 Task: Create a due date automation trigger when advanced on, on the wednesday of the week a card is due add checklist with checklist "Resume" complete at 11:00 AM.
Action: Mouse moved to (1103, 81)
Screenshot: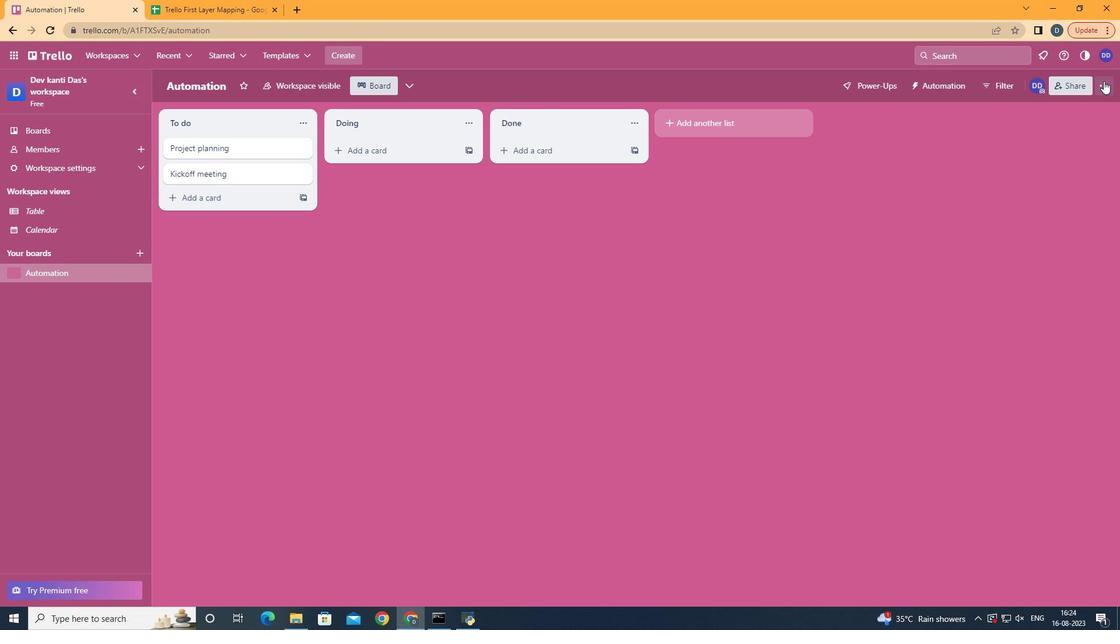 
Action: Mouse pressed left at (1103, 81)
Screenshot: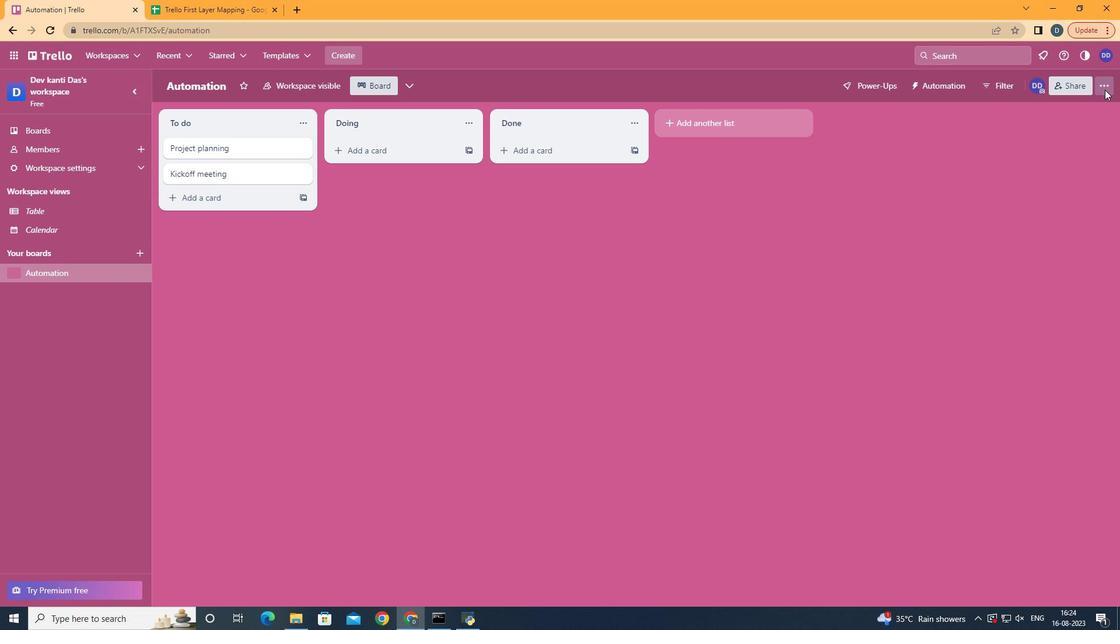 
Action: Mouse moved to (1033, 246)
Screenshot: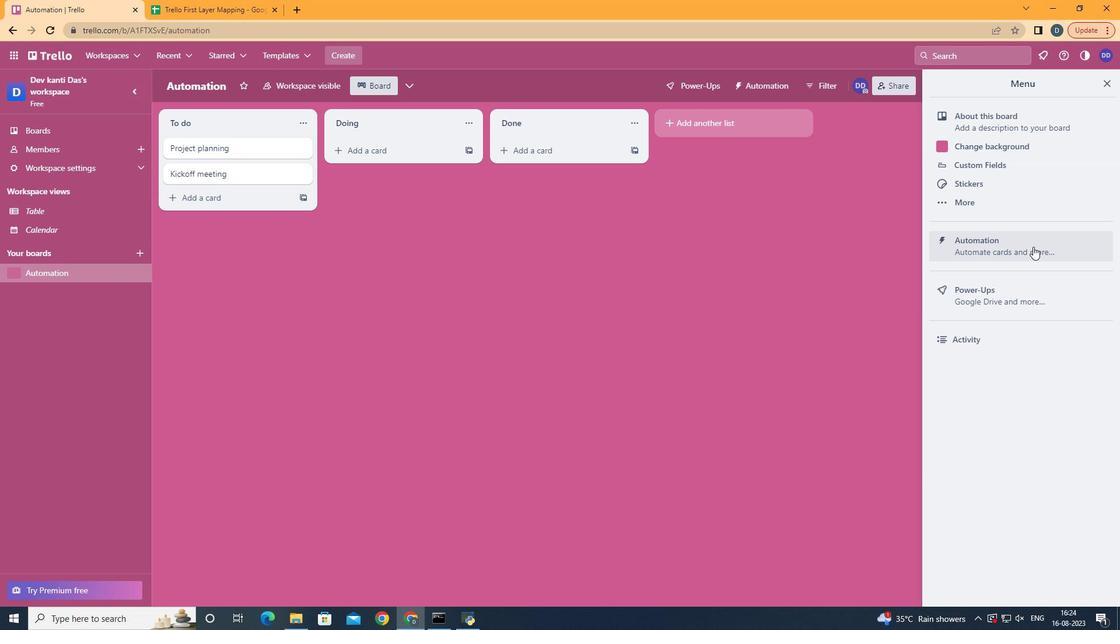 
Action: Mouse pressed left at (1033, 246)
Screenshot: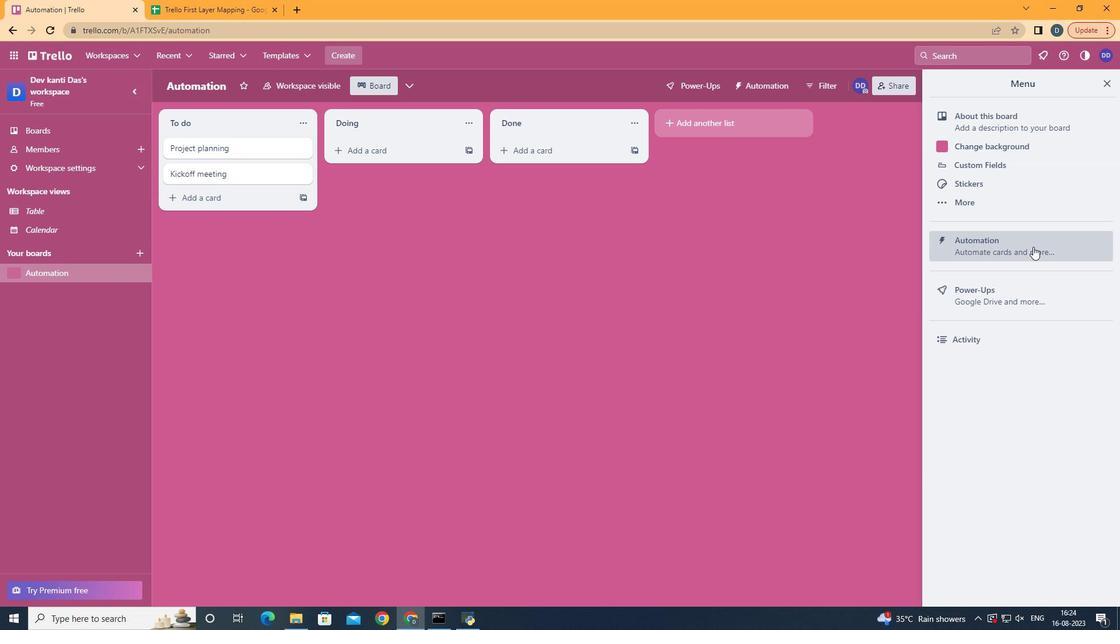 
Action: Mouse moved to (210, 228)
Screenshot: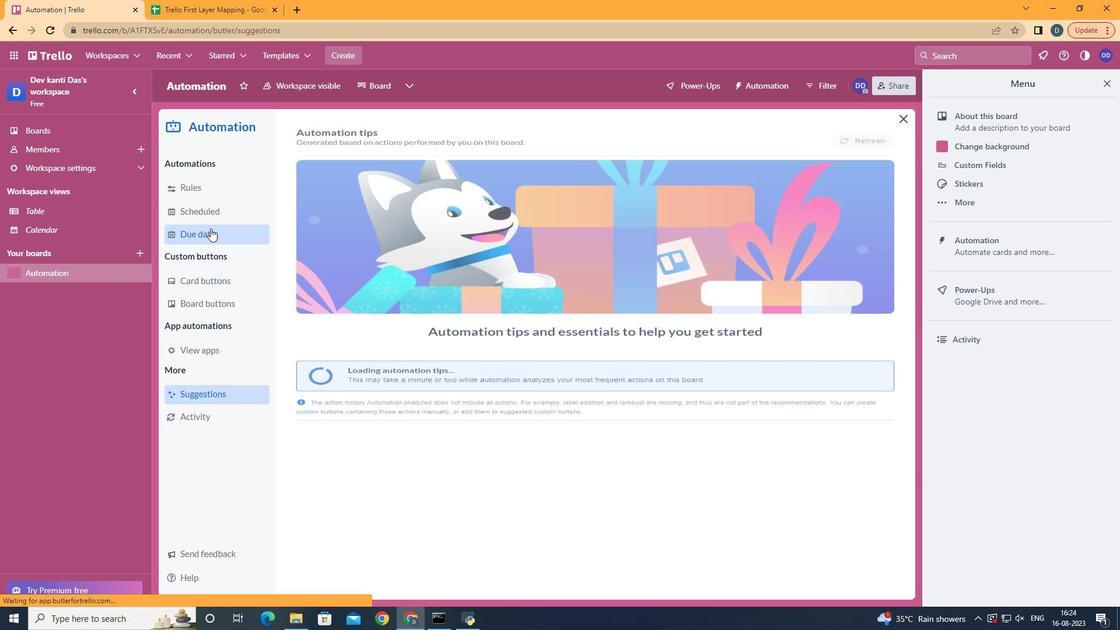 
Action: Mouse pressed left at (210, 228)
Screenshot: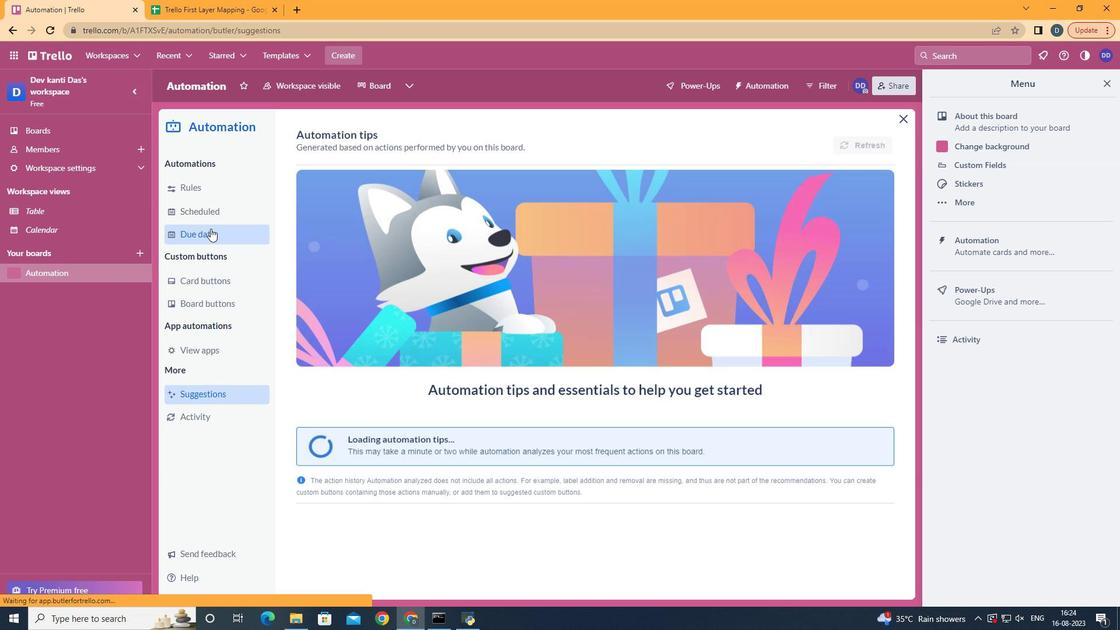 
Action: Mouse moved to (815, 135)
Screenshot: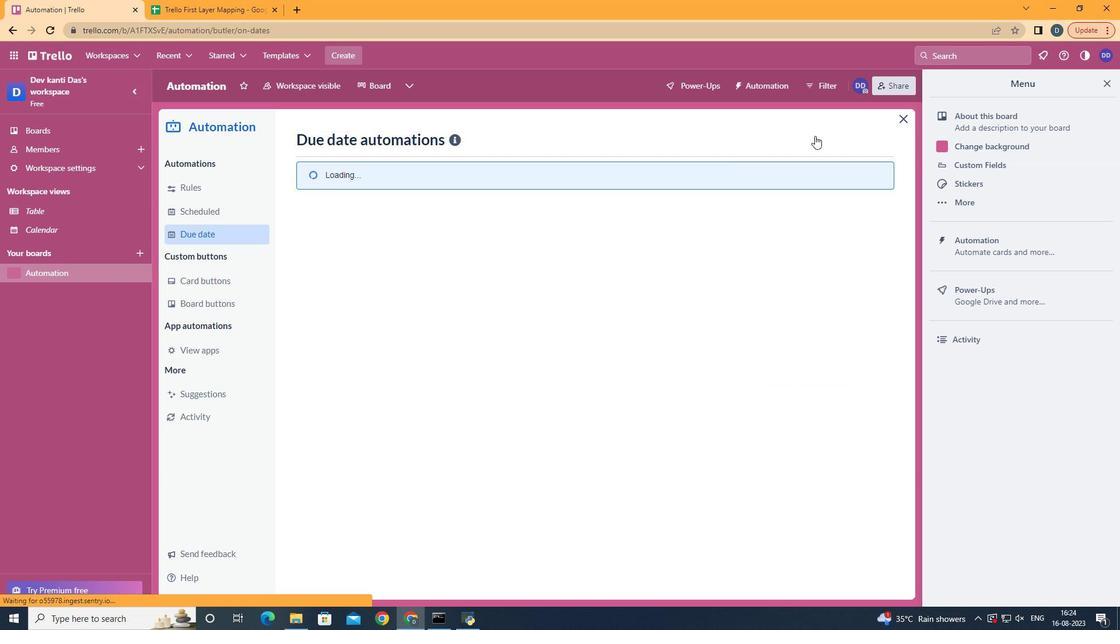 
Action: Mouse pressed left at (815, 135)
Screenshot: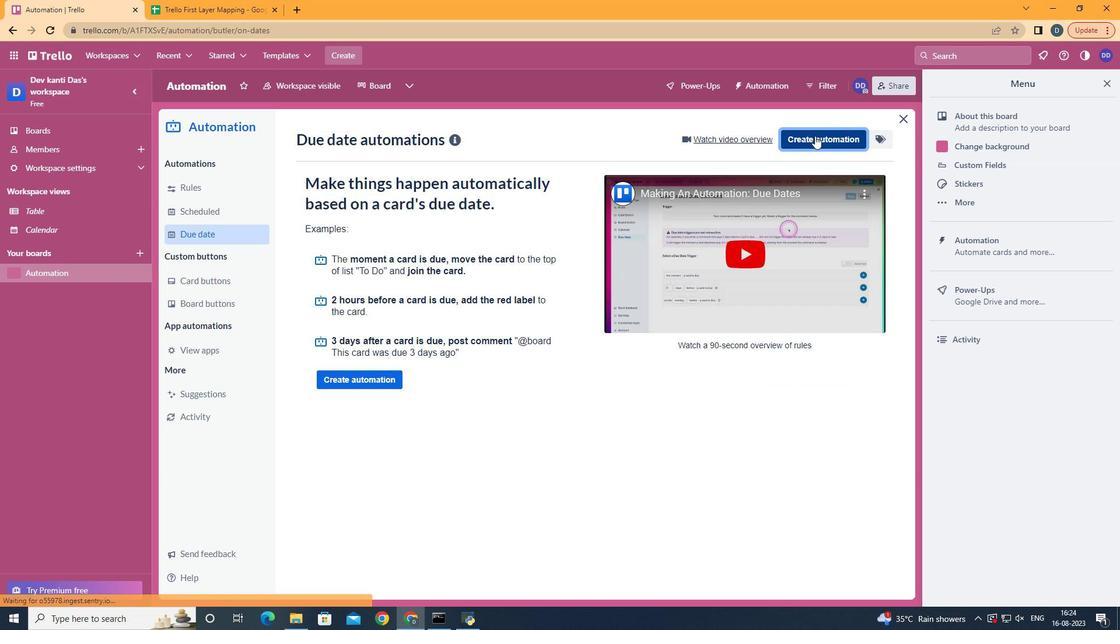 
Action: Mouse moved to (570, 253)
Screenshot: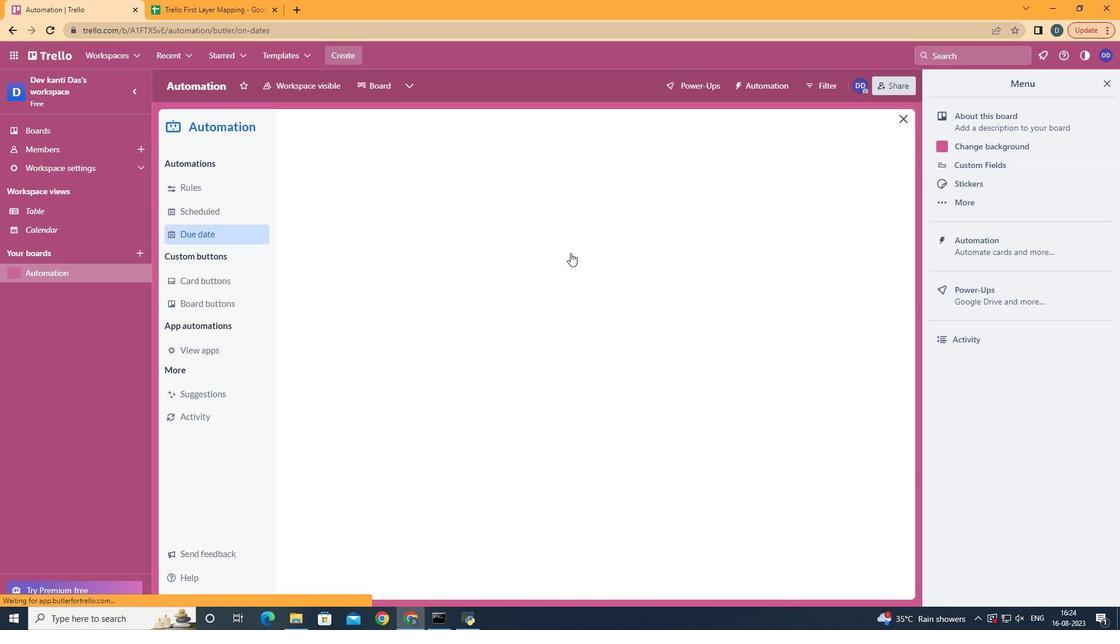 
Action: Mouse pressed left at (570, 253)
Screenshot: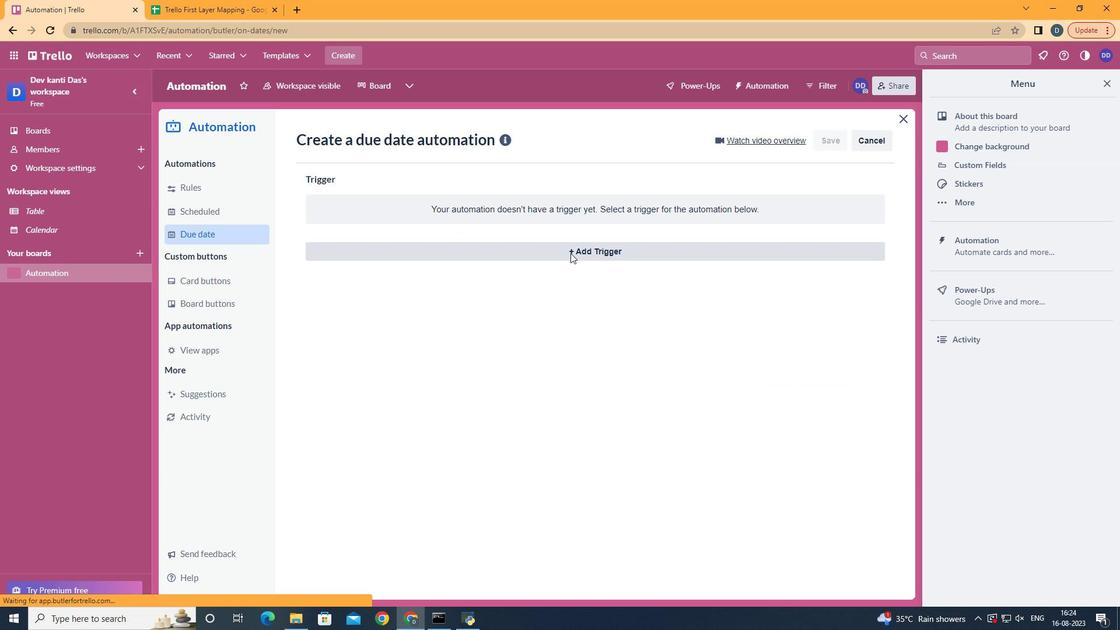 
Action: Mouse moved to (378, 344)
Screenshot: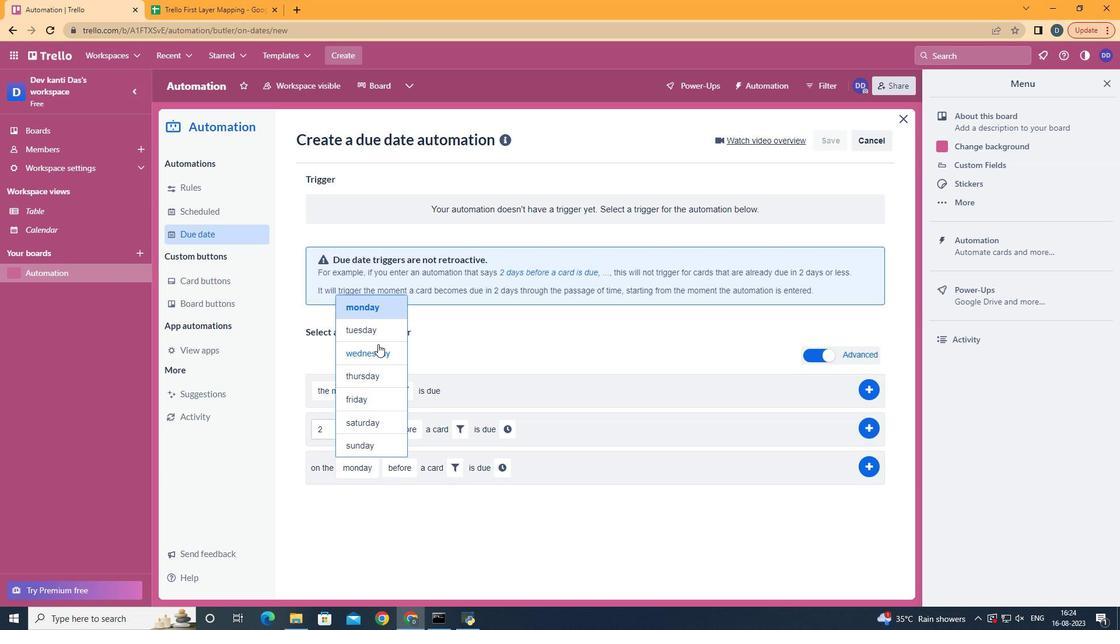 
Action: Mouse pressed left at (378, 344)
Screenshot: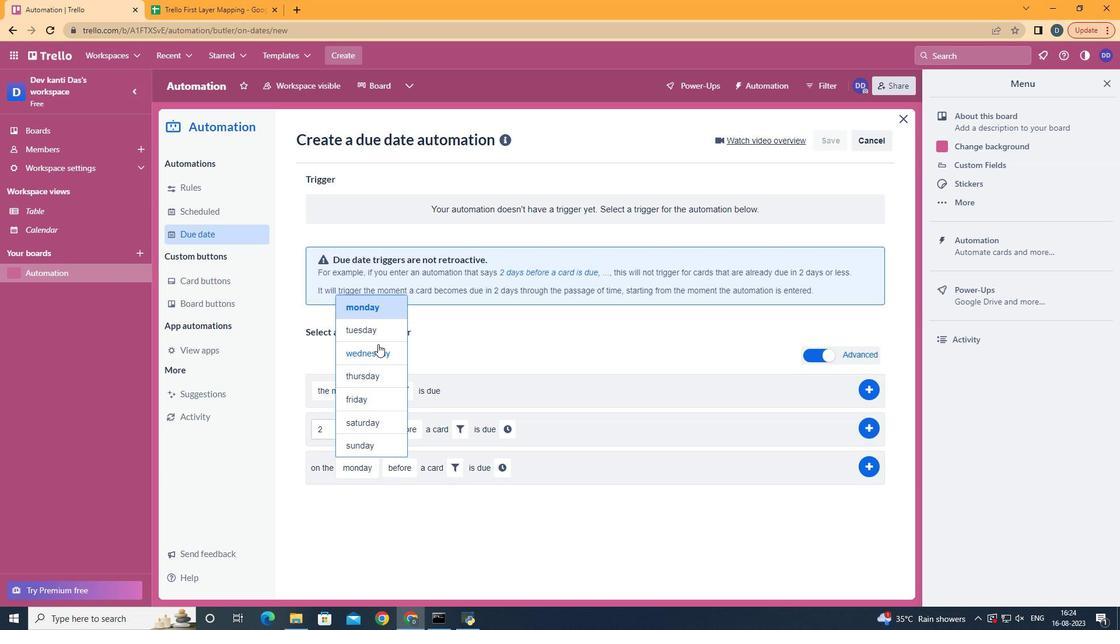 
Action: Mouse moved to (432, 537)
Screenshot: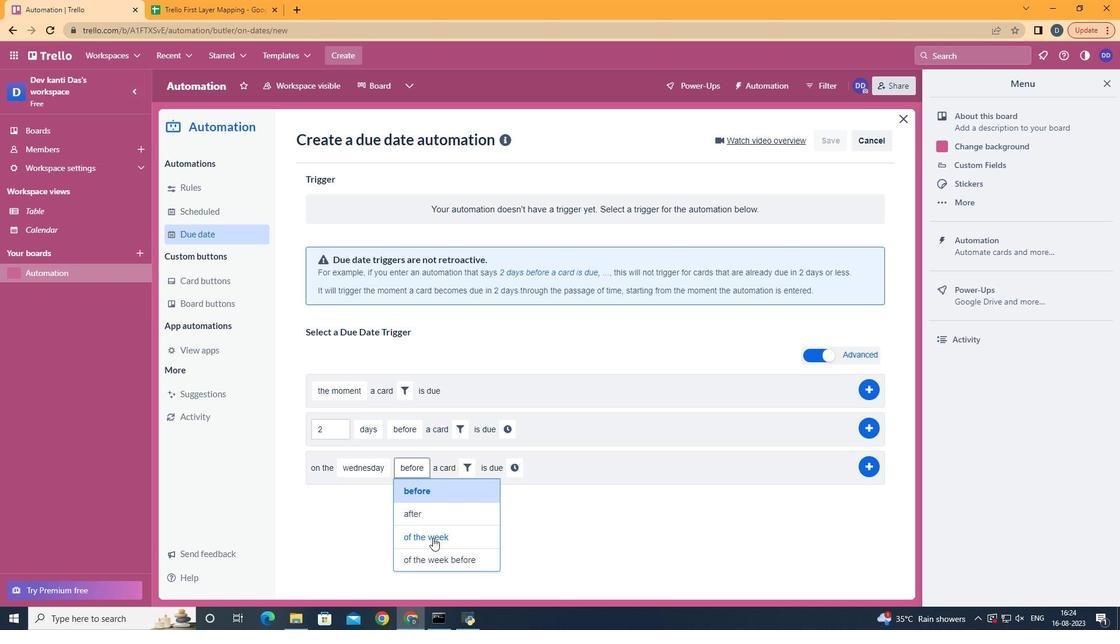 
Action: Mouse pressed left at (432, 537)
Screenshot: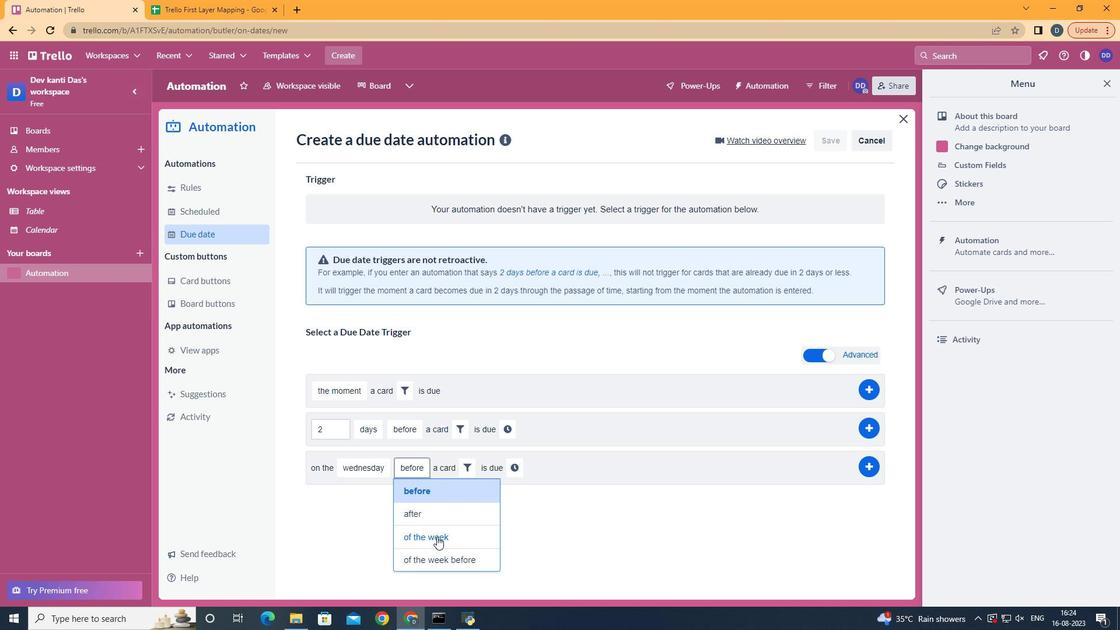 
Action: Mouse moved to (488, 463)
Screenshot: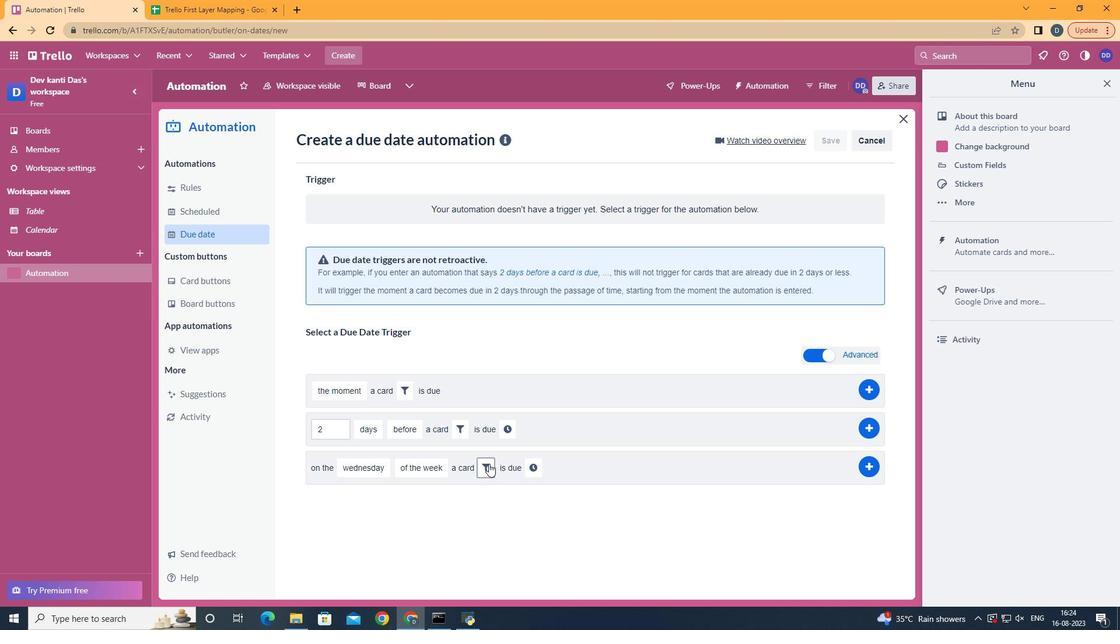 
Action: Mouse pressed left at (488, 463)
Screenshot: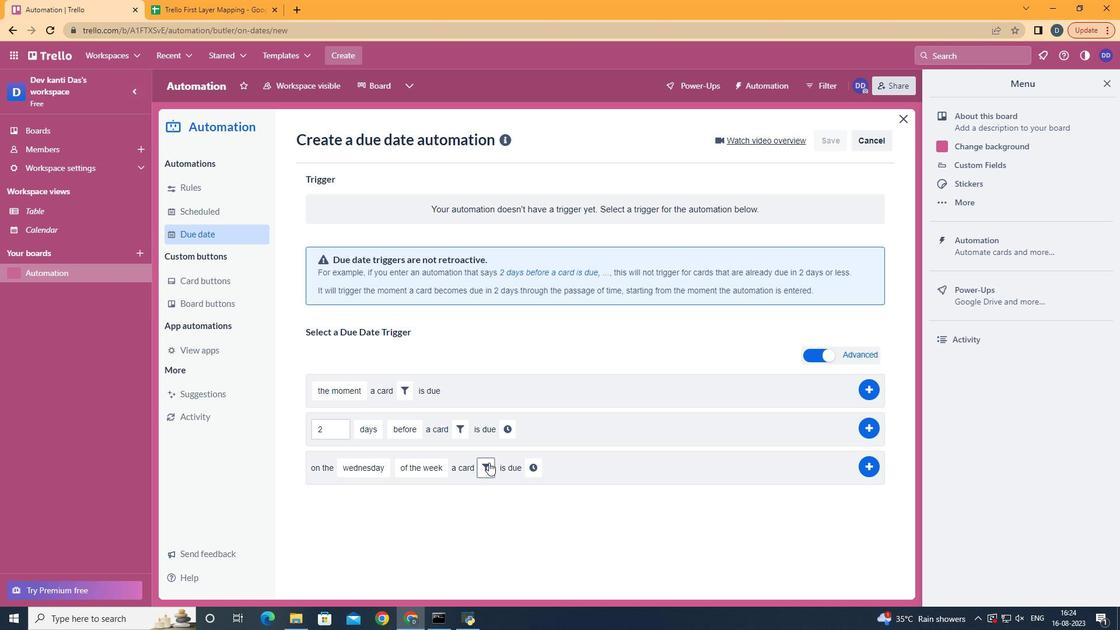 
Action: Mouse moved to (624, 501)
Screenshot: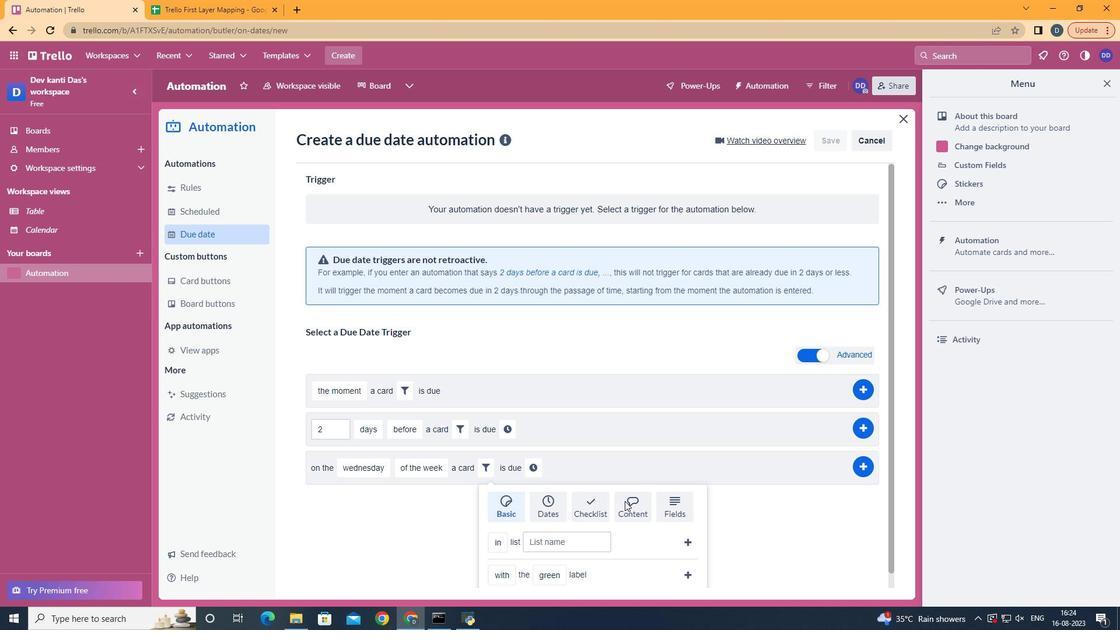 
Action: Mouse pressed left at (624, 501)
Screenshot: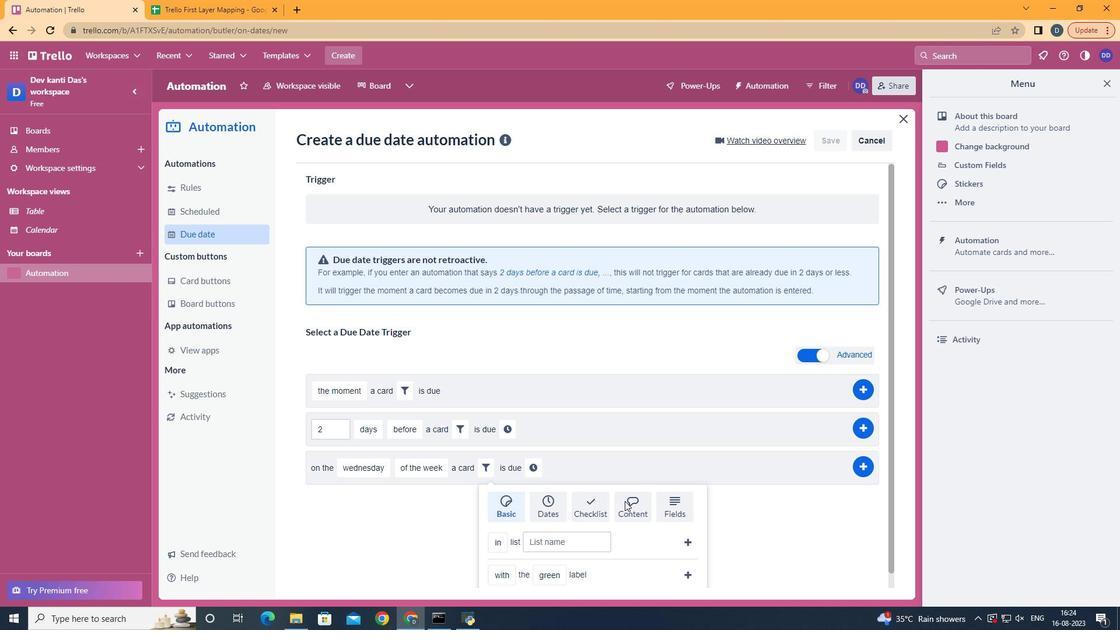 
Action: Mouse moved to (617, 500)
Screenshot: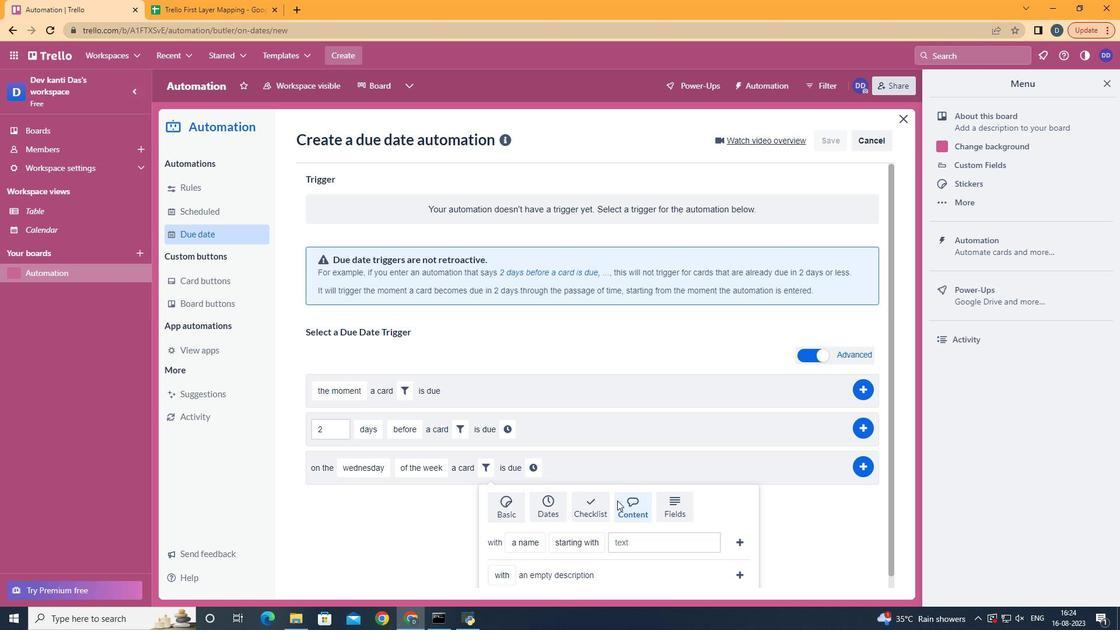 
Action: Mouse pressed left at (617, 500)
Screenshot: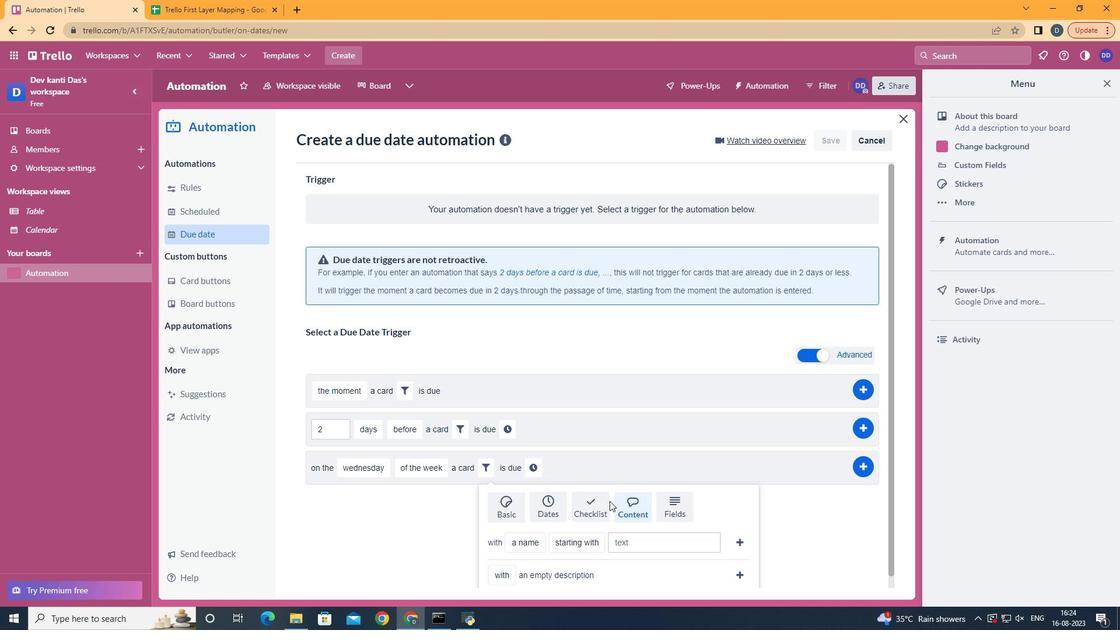 
Action: Mouse moved to (594, 503)
Screenshot: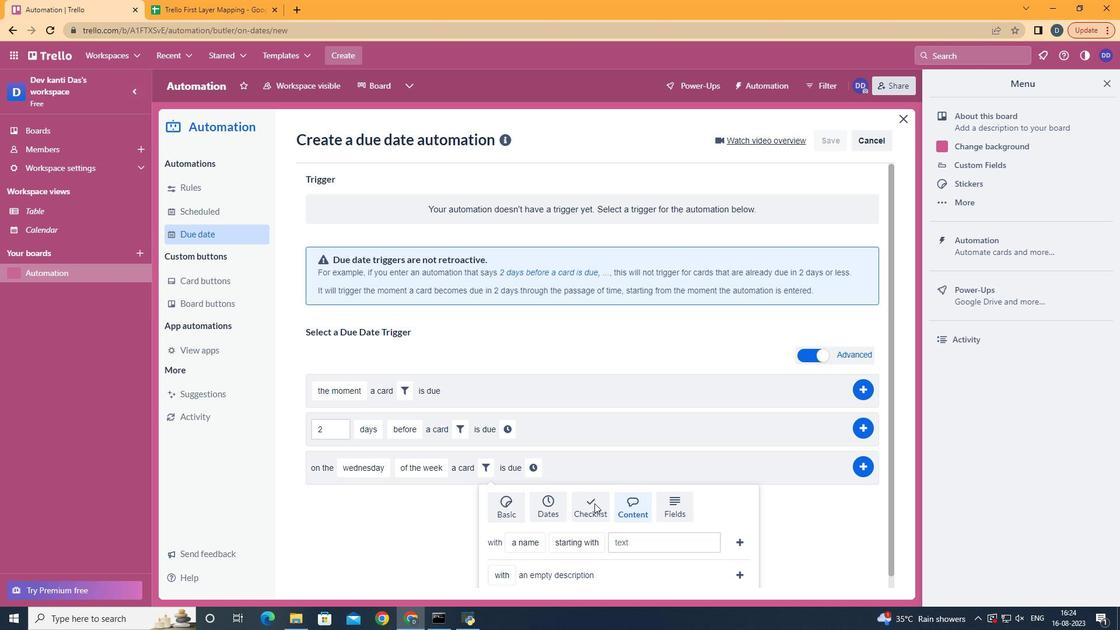 
Action: Mouse pressed left at (594, 503)
Screenshot: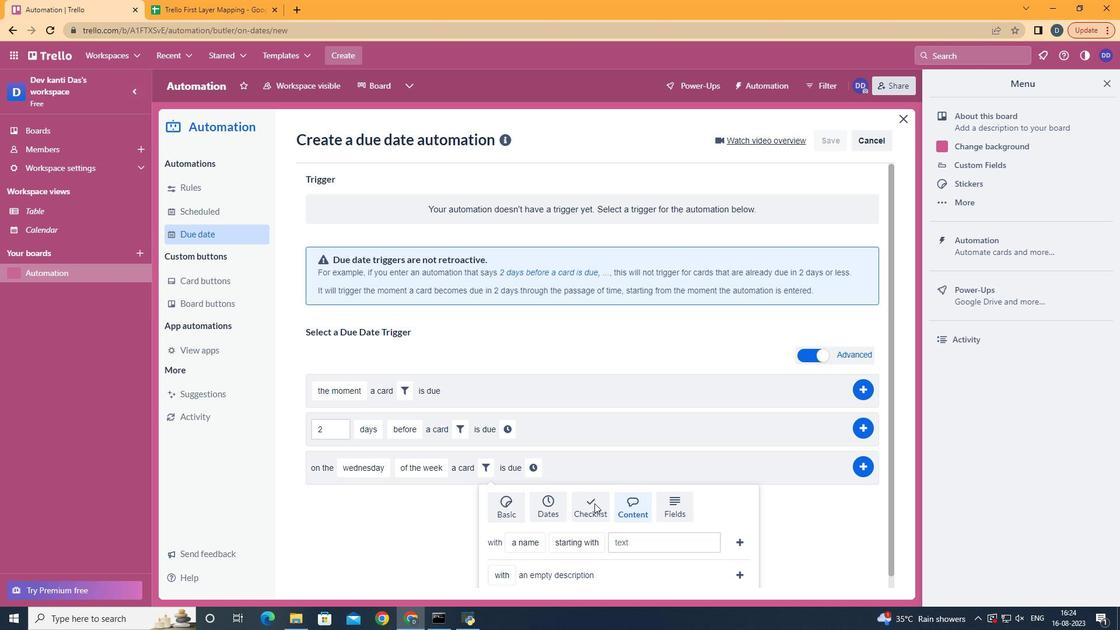 
Action: Mouse moved to (581, 478)
Screenshot: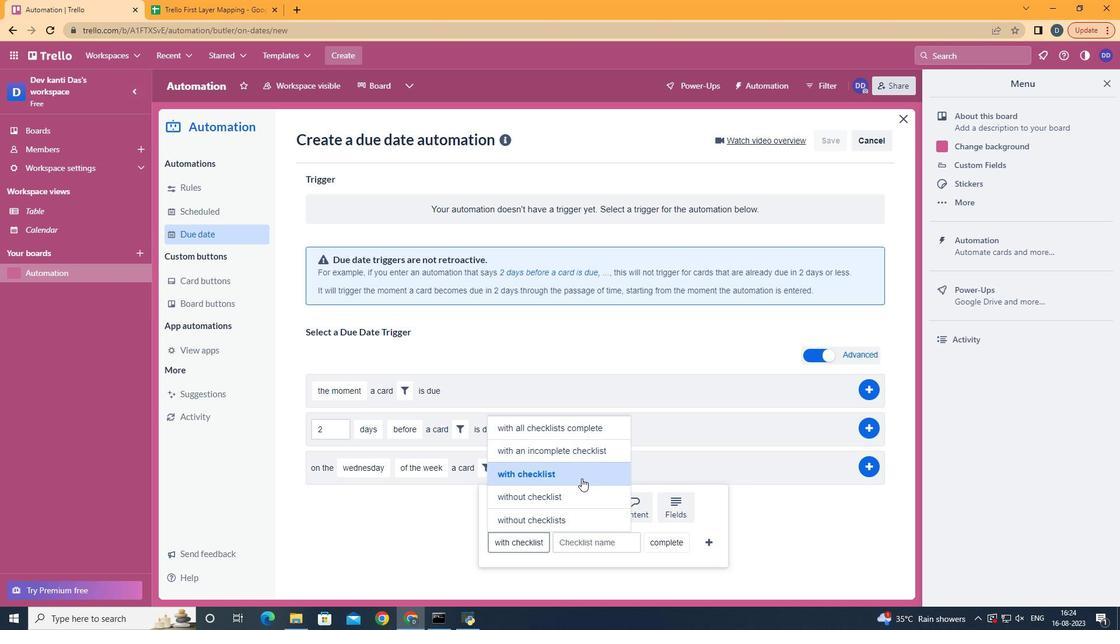 
Action: Mouse pressed left at (581, 478)
Screenshot: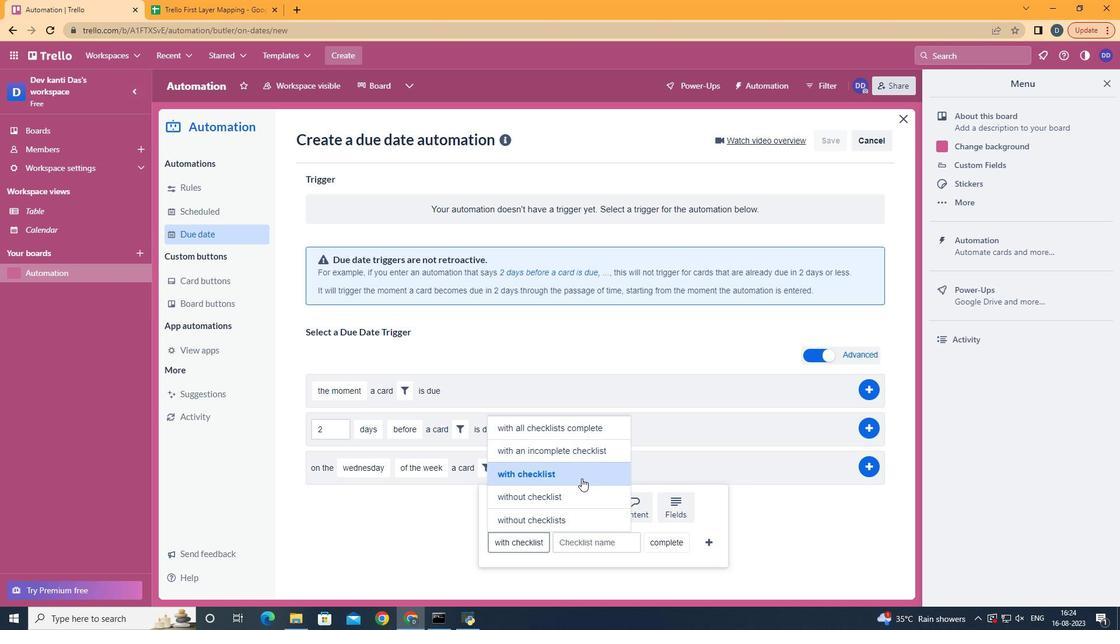 
Action: Mouse moved to (600, 540)
Screenshot: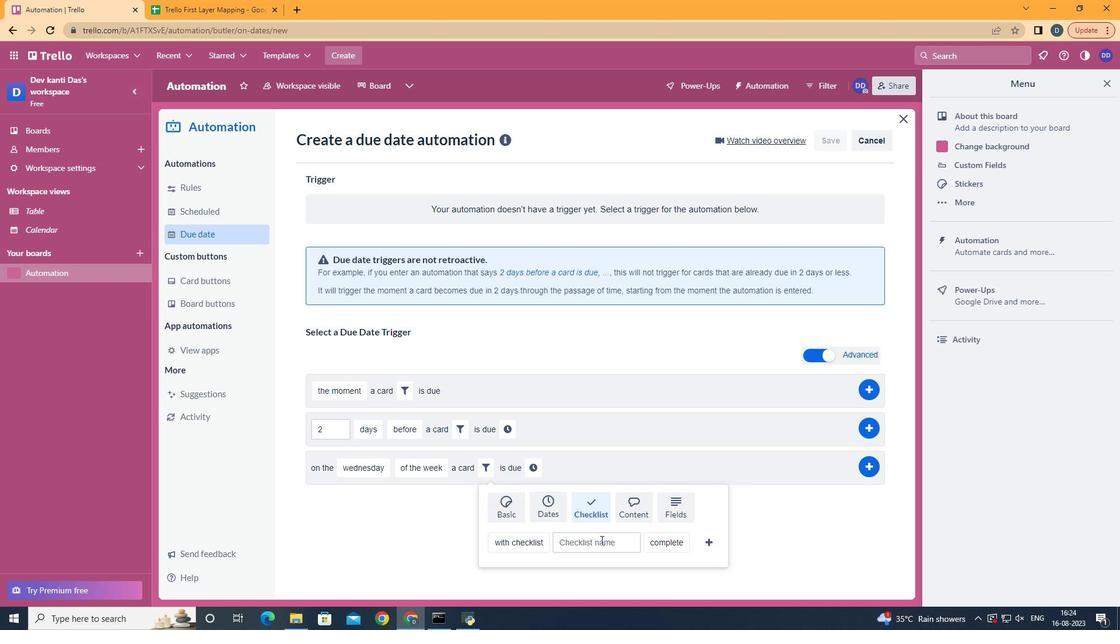 
Action: Mouse pressed left at (600, 540)
Screenshot: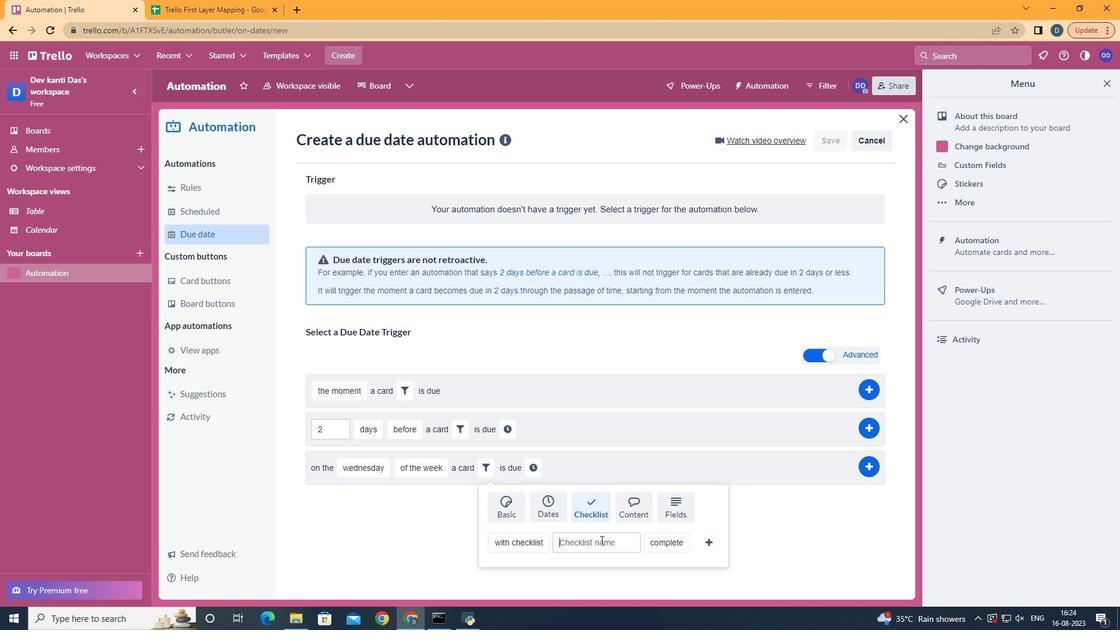 
Action: Key pressed <Key.shift>Resume
Screenshot: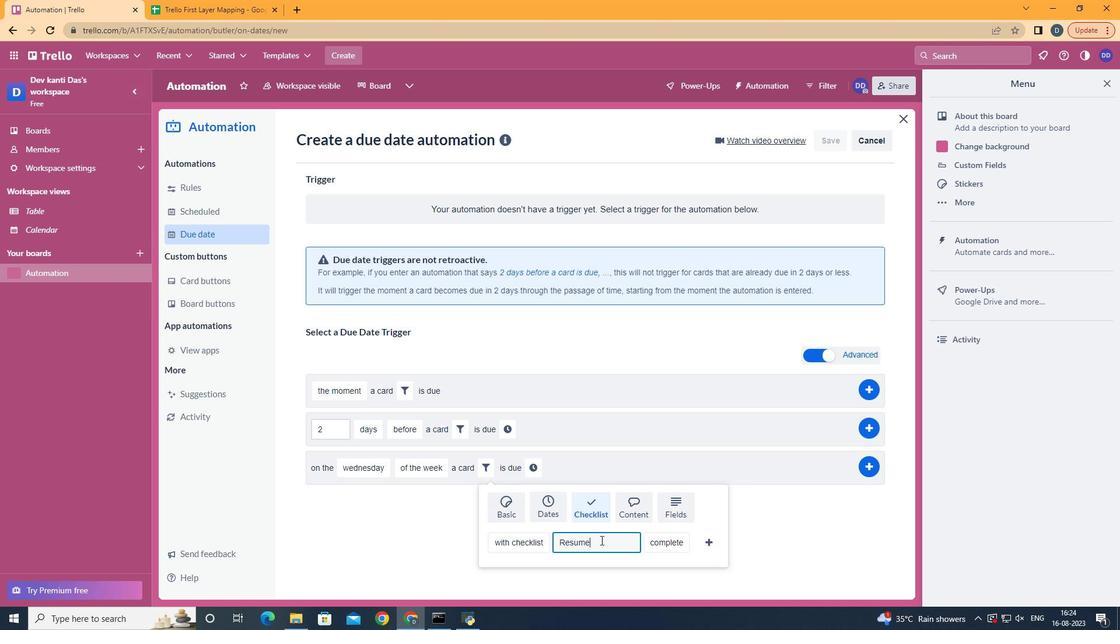 
Action: Mouse moved to (706, 544)
Screenshot: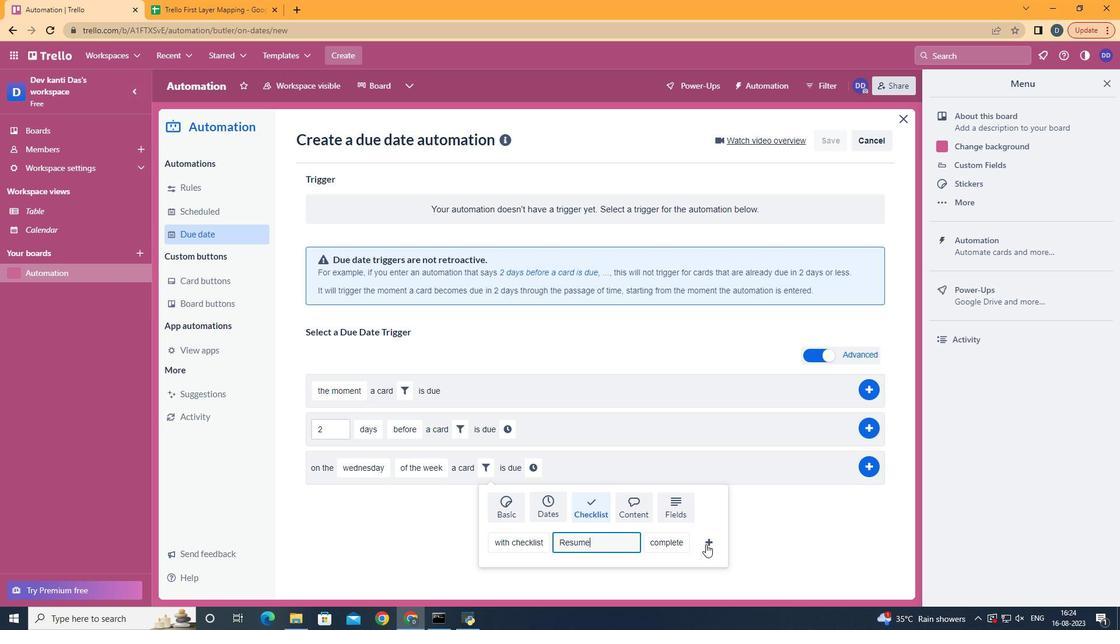 
Action: Mouse pressed left at (706, 544)
Screenshot: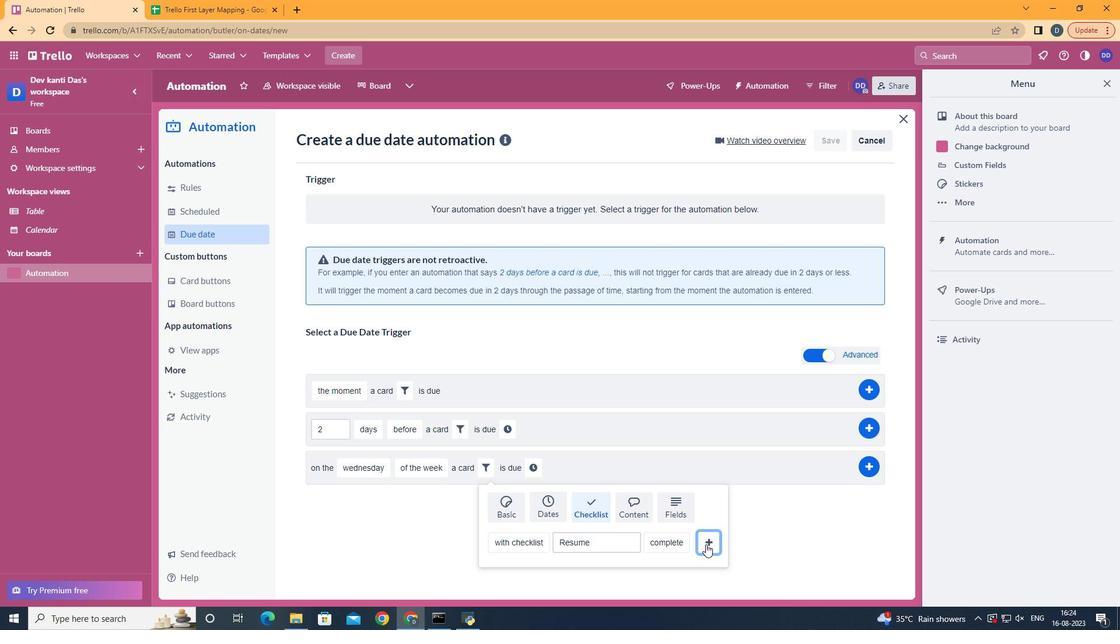 
Action: Mouse moved to (679, 474)
Screenshot: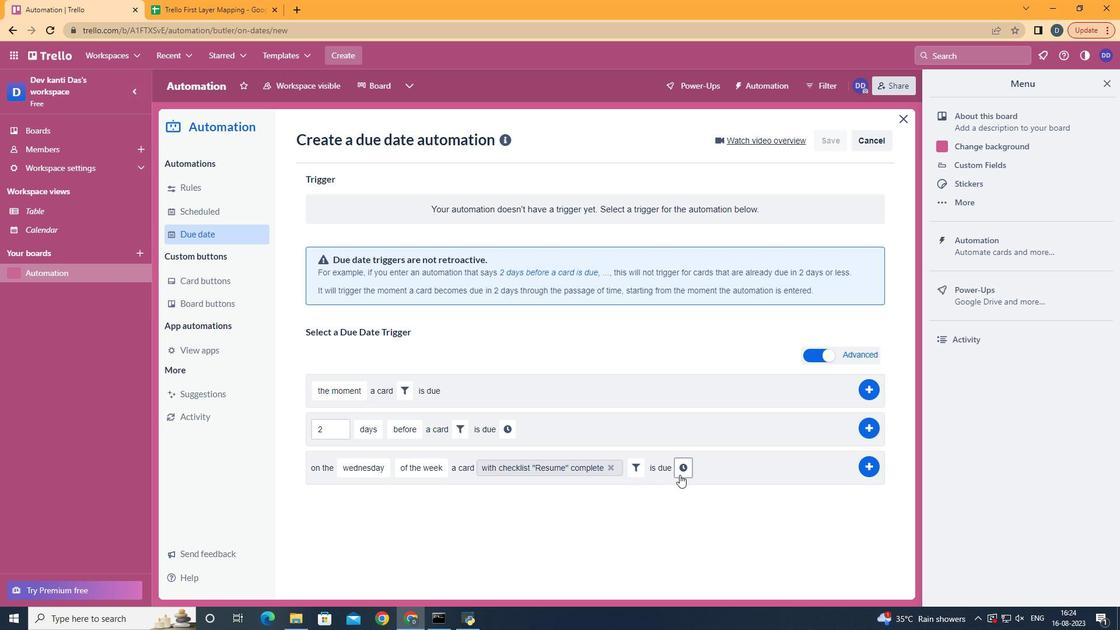 
Action: Mouse pressed left at (679, 474)
Screenshot: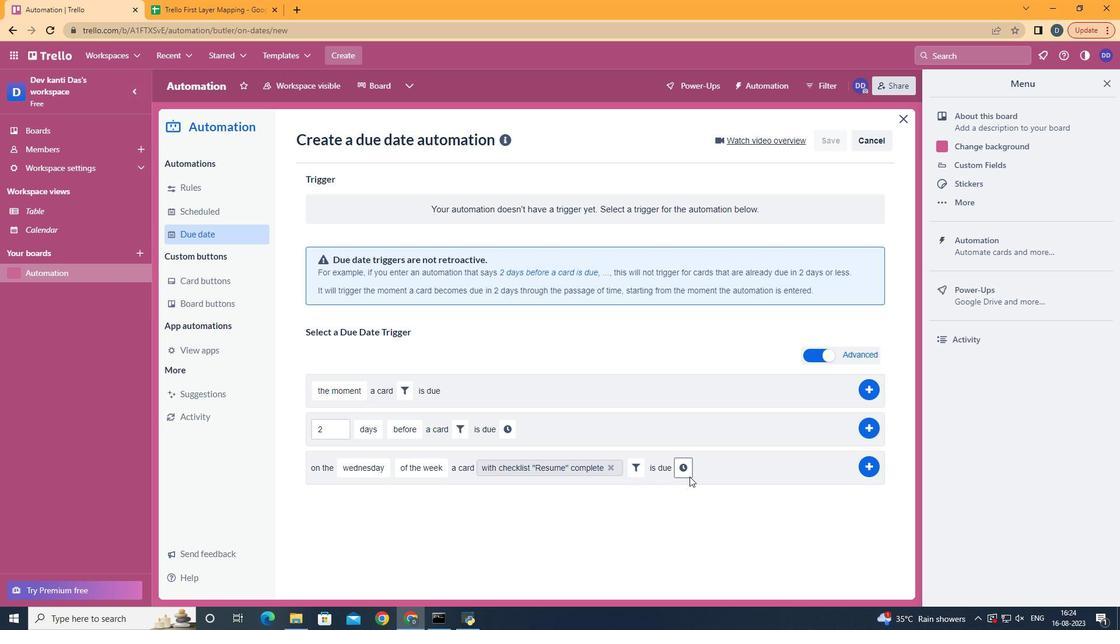 
Action: Mouse moved to (702, 479)
Screenshot: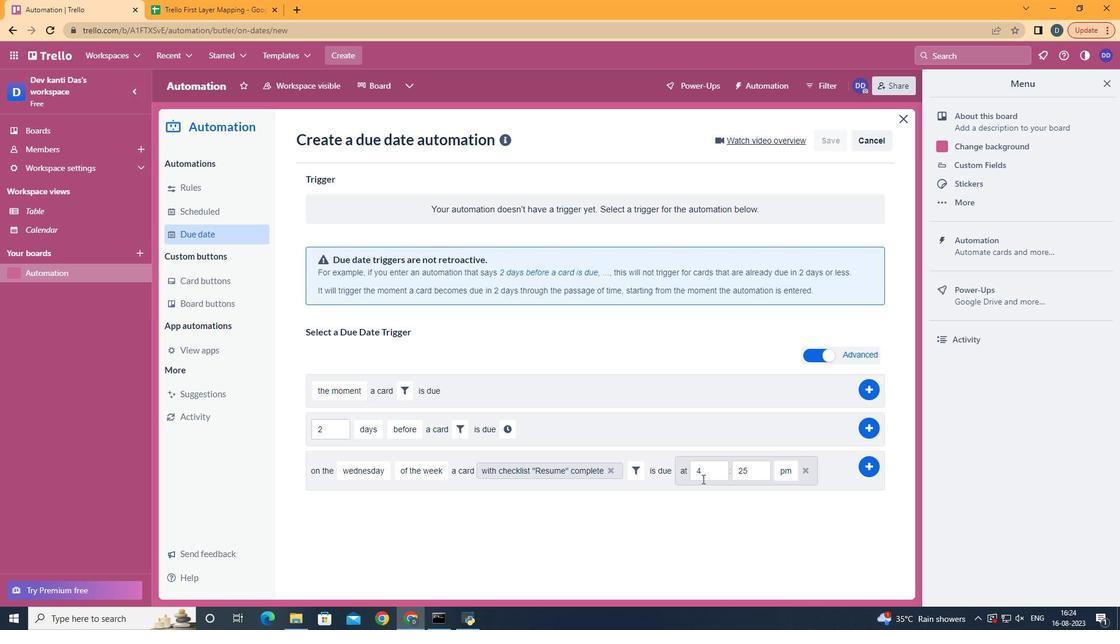 
Action: Mouse pressed left at (702, 479)
Screenshot: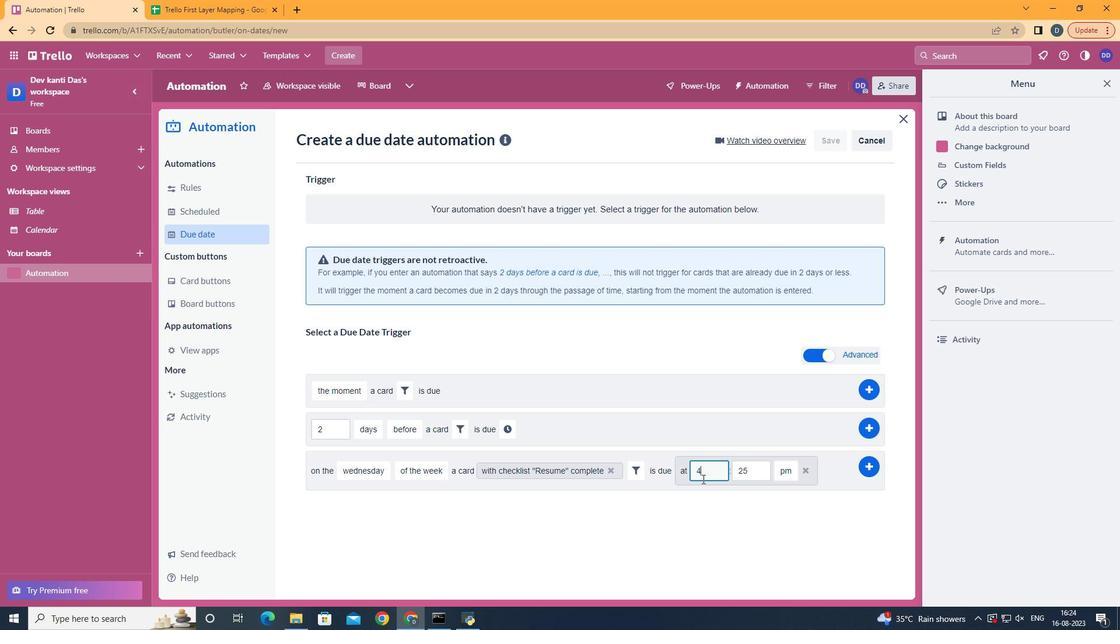 
Action: Key pressed <Key.backspace>11
Screenshot: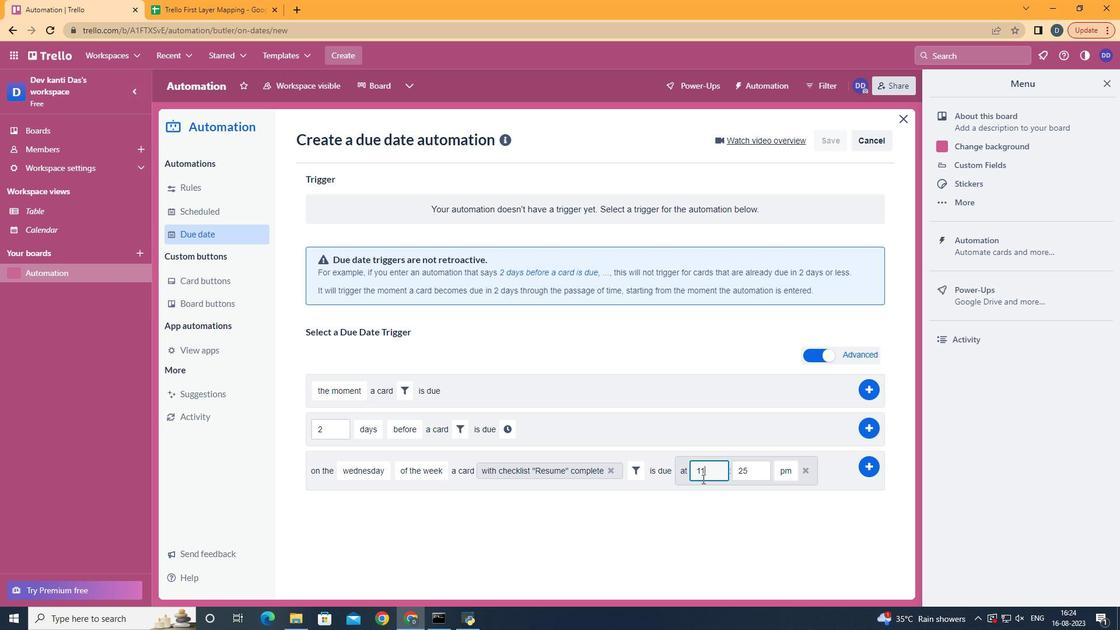 
Action: Mouse moved to (760, 466)
Screenshot: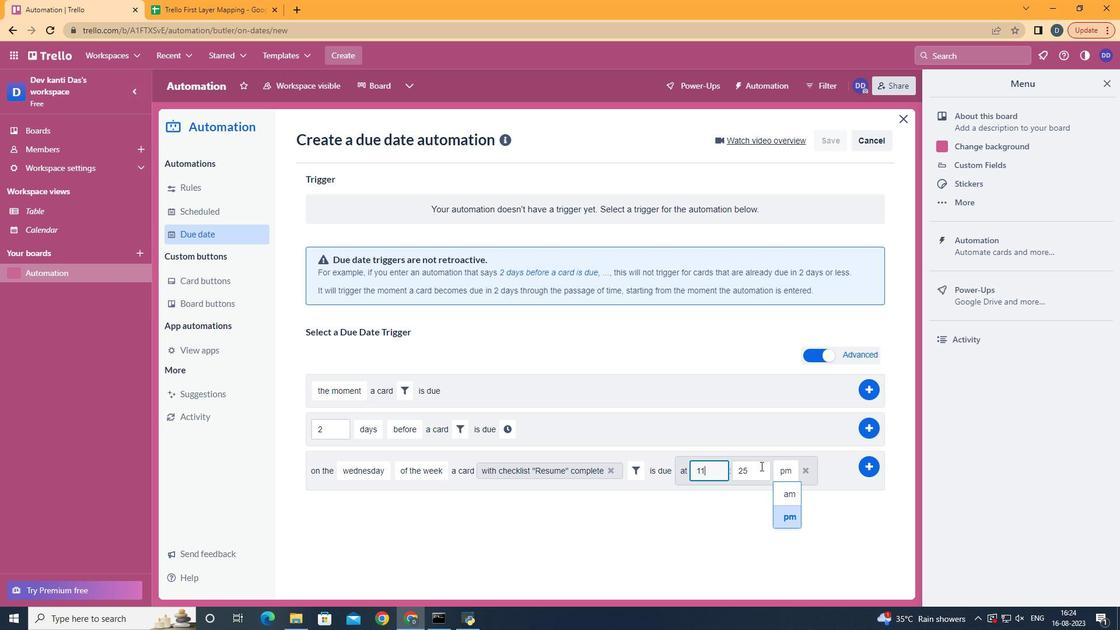 
Action: Mouse pressed left at (760, 466)
Screenshot: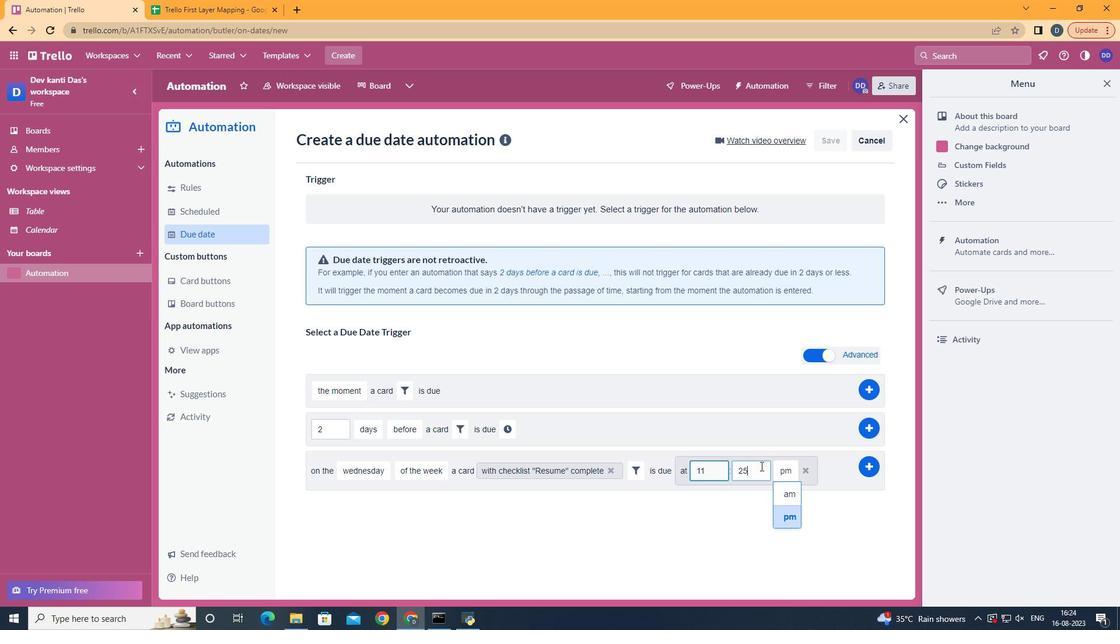 
Action: Mouse moved to (760, 466)
Screenshot: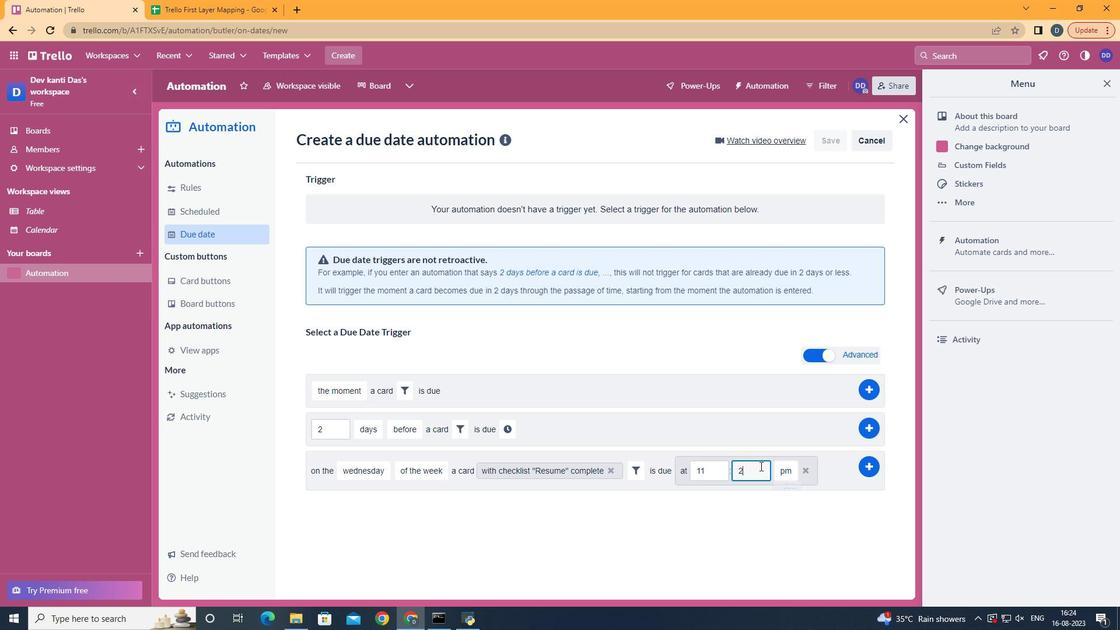
Action: Key pressed <Key.backspace><Key.backspace>00
Screenshot: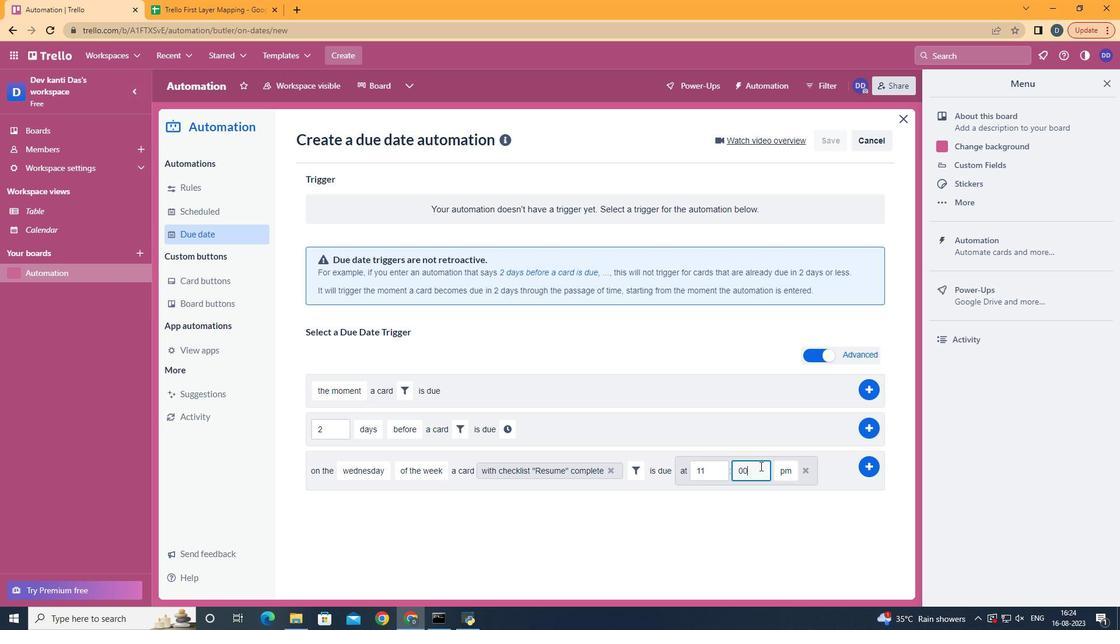 
Action: Mouse moved to (790, 491)
Screenshot: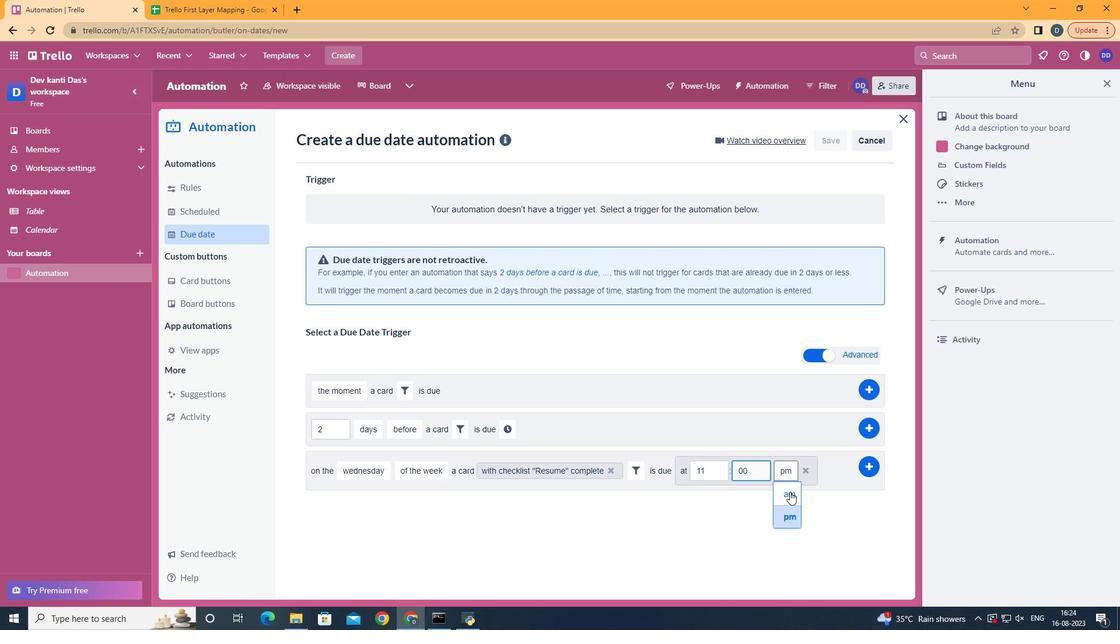
Action: Mouse pressed left at (790, 491)
Screenshot: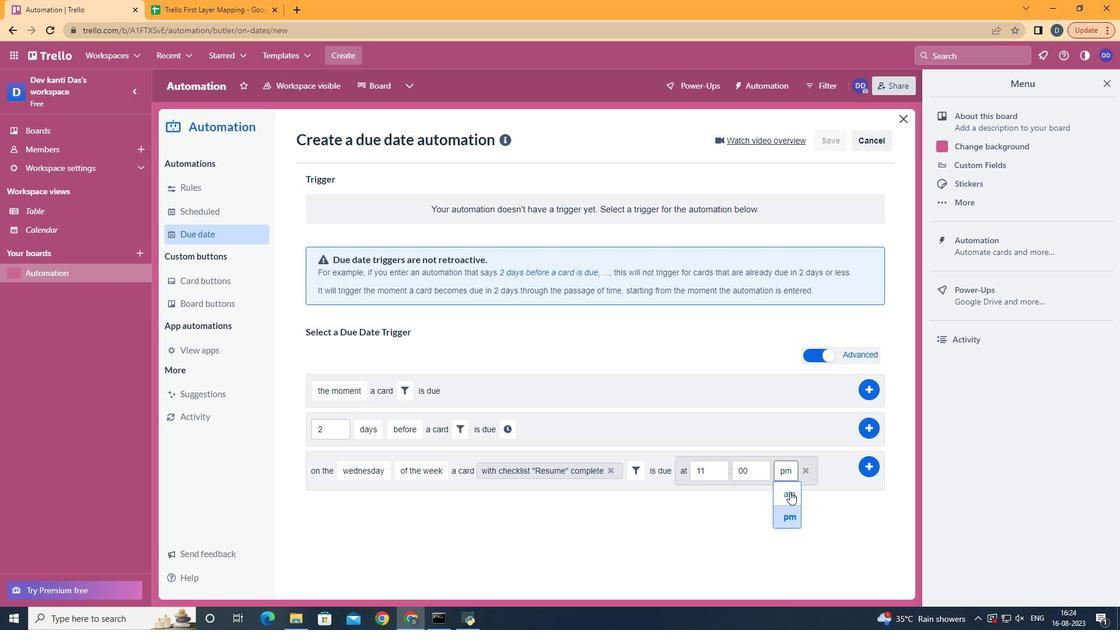 
Action: Mouse moved to (868, 465)
Screenshot: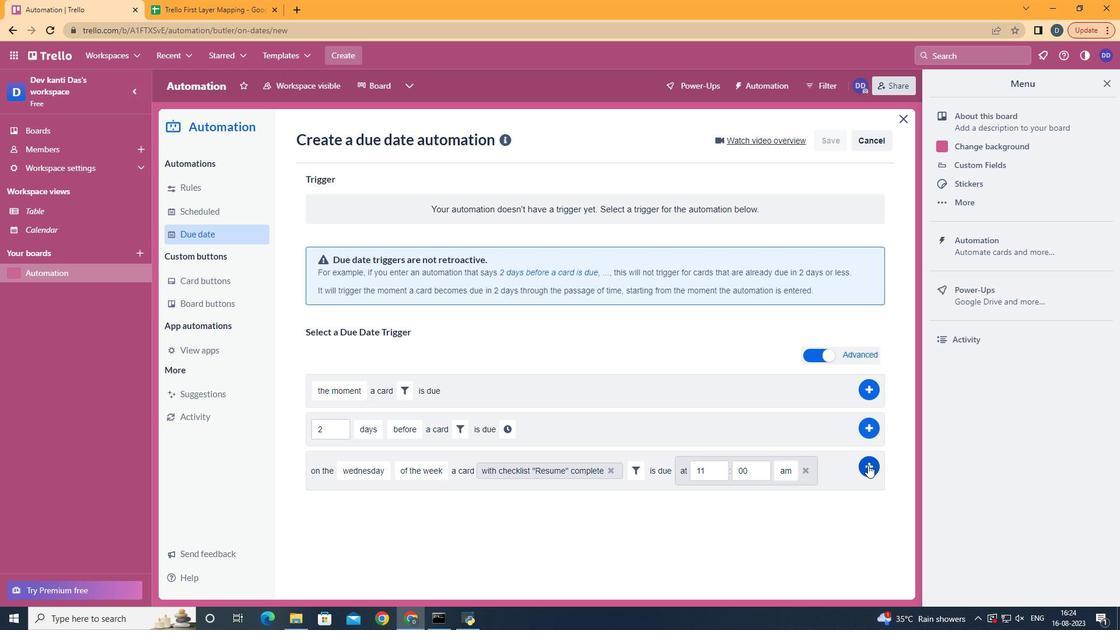 
Action: Mouse pressed left at (868, 465)
Screenshot: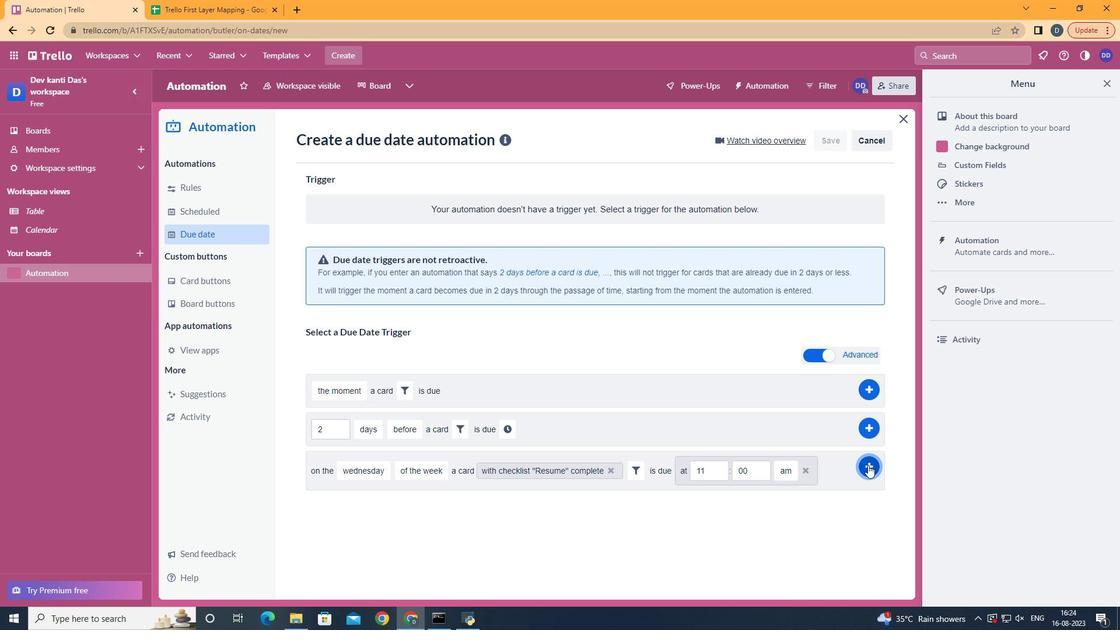 
